 Task: Use the formula "LINEST" in spreadsheet "Project portfolio".
Action: Mouse moved to (377, 243)
Screenshot: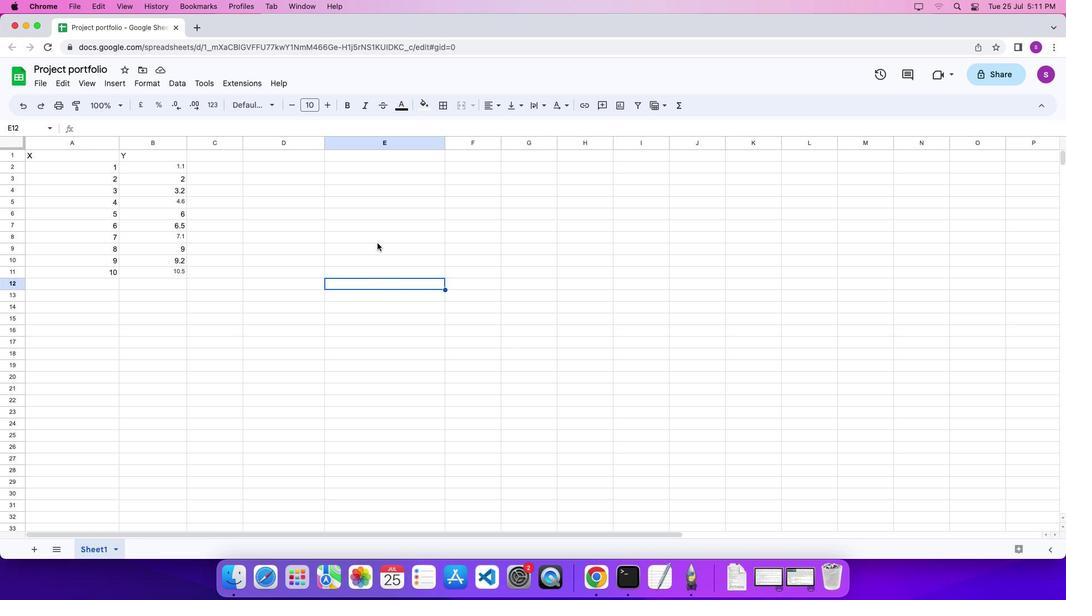 
Action: Mouse pressed left at (377, 243)
Screenshot: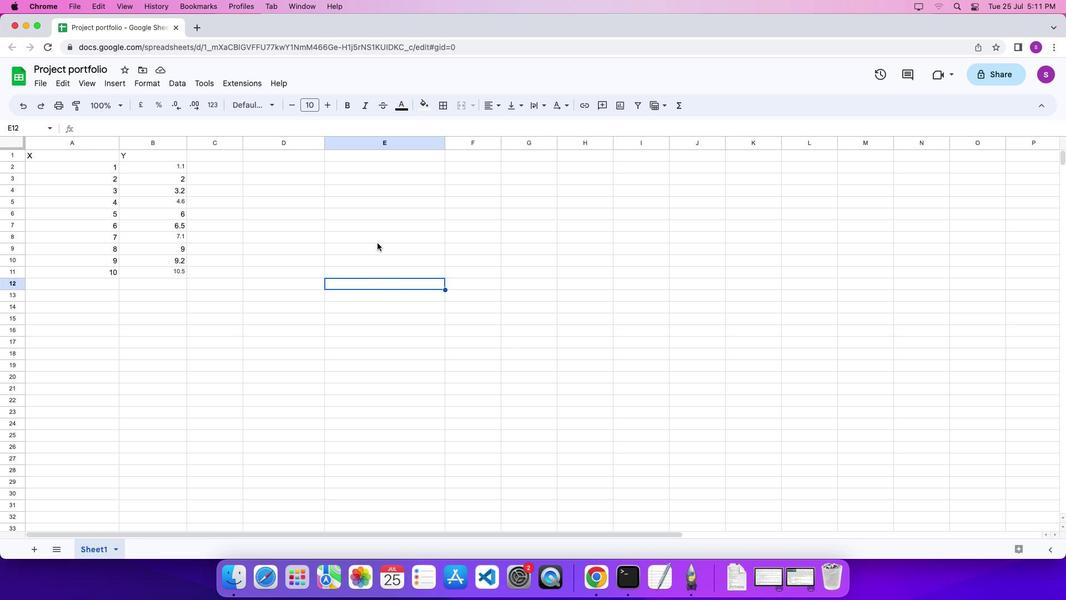 
Action: Mouse pressed left at (377, 243)
Screenshot: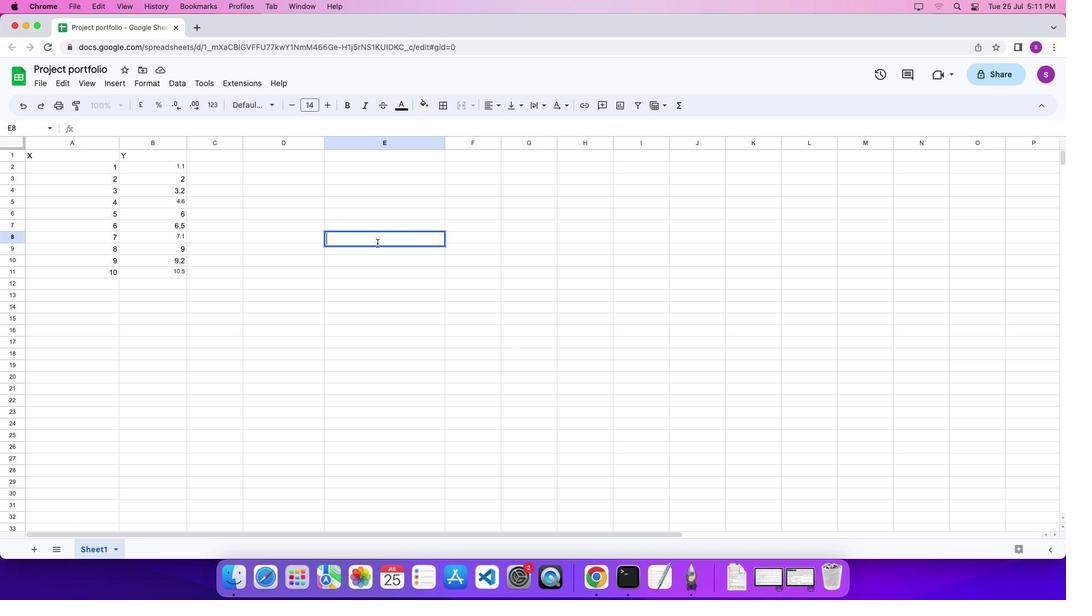 
Action: Key pressed '='
Screenshot: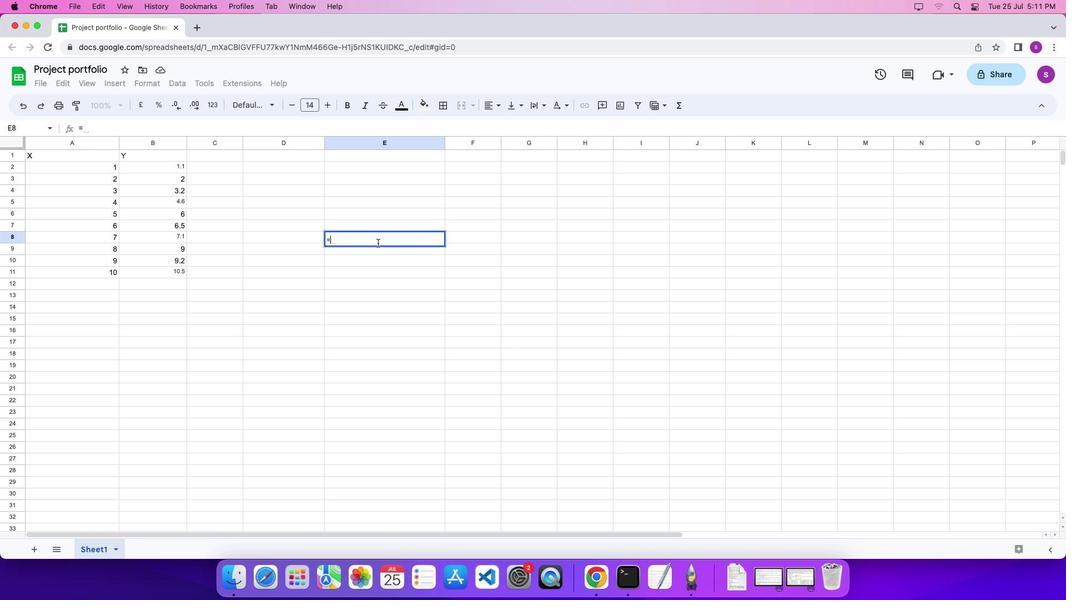 
Action: Mouse moved to (674, 107)
Screenshot: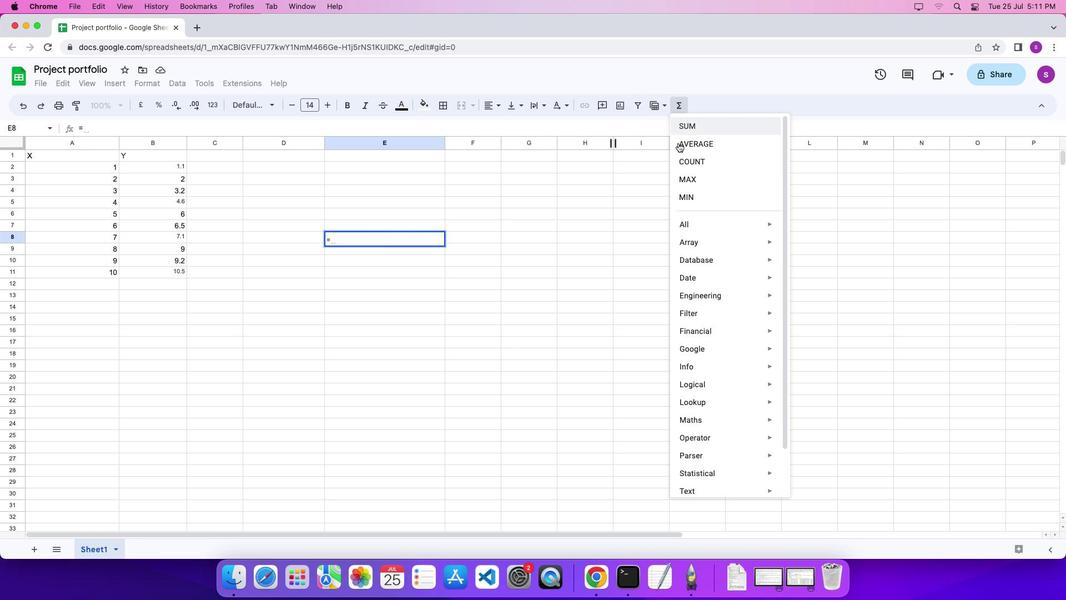 
Action: Mouse pressed left at (674, 107)
Screenshot: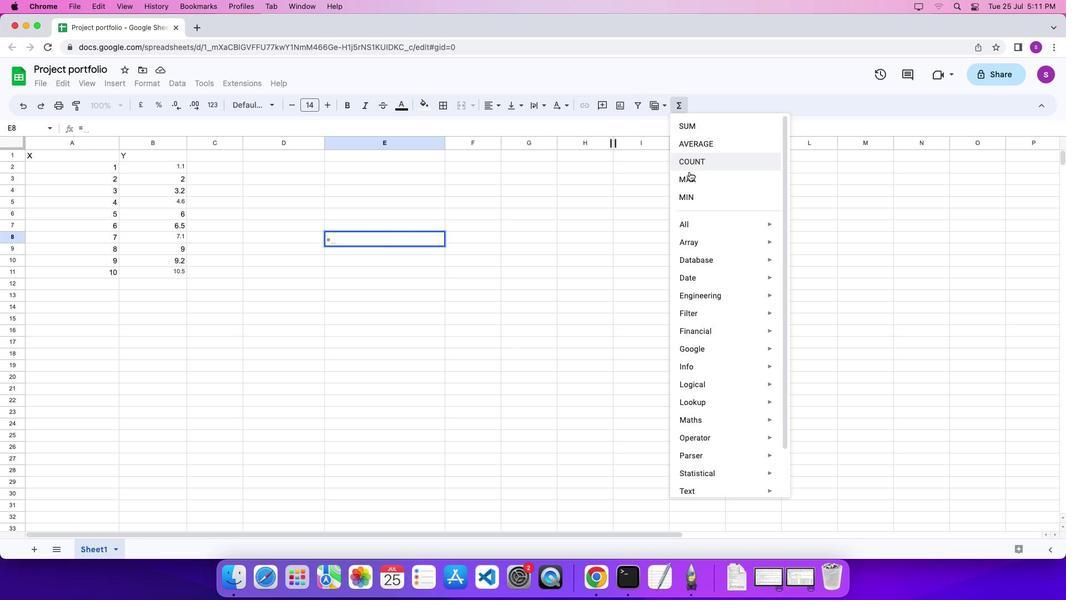 
Action: Mouse moved to (850, 478)
Screenshot: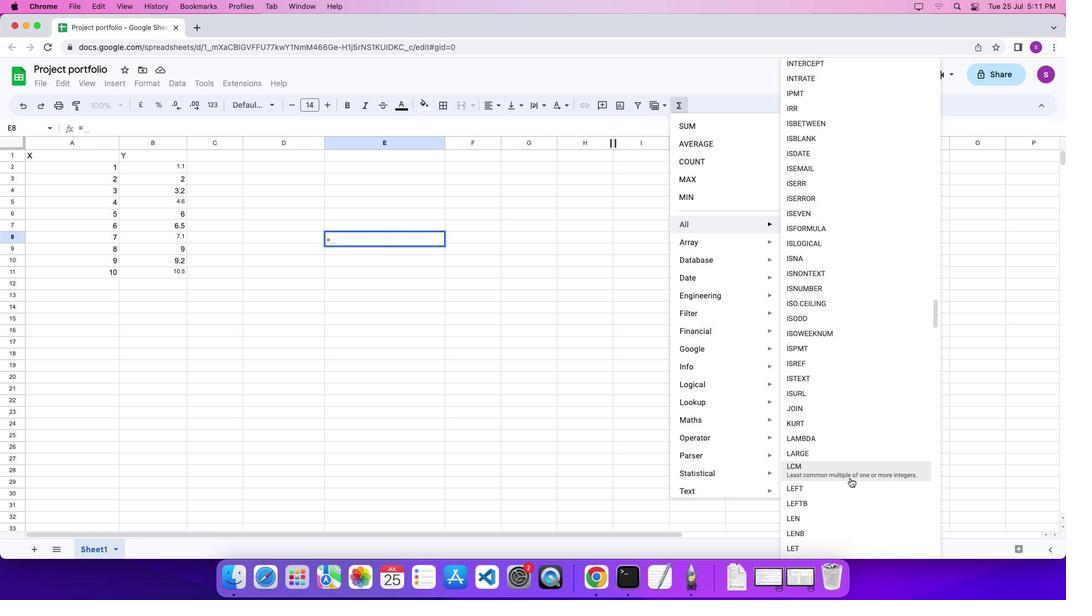 
Action: Mouse scrolled (850, 478) with delta (0, 0)
Screenshot: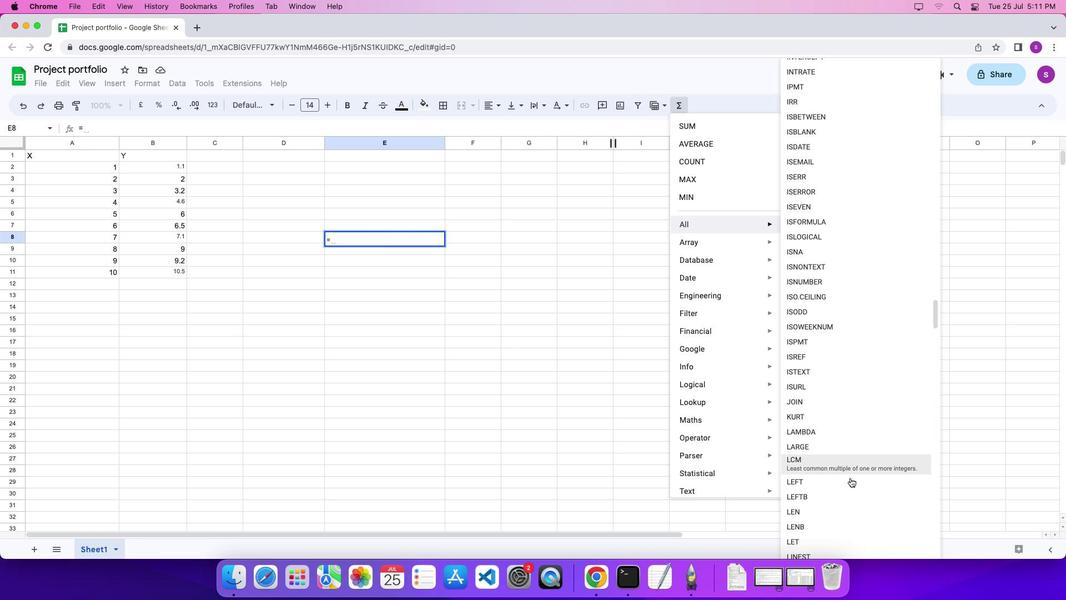
Action: Mouse scrolled (850, 478) with delta (0, 0)
Screenshot: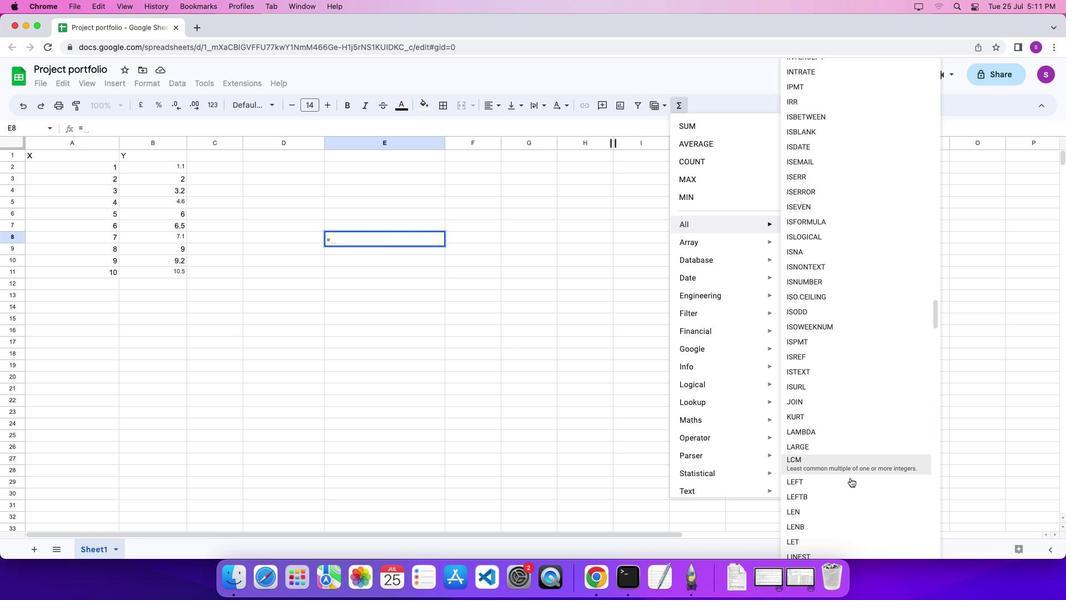 
Action: Mouse scrolled (850, 478) with delta (0, 0)
Screenshot: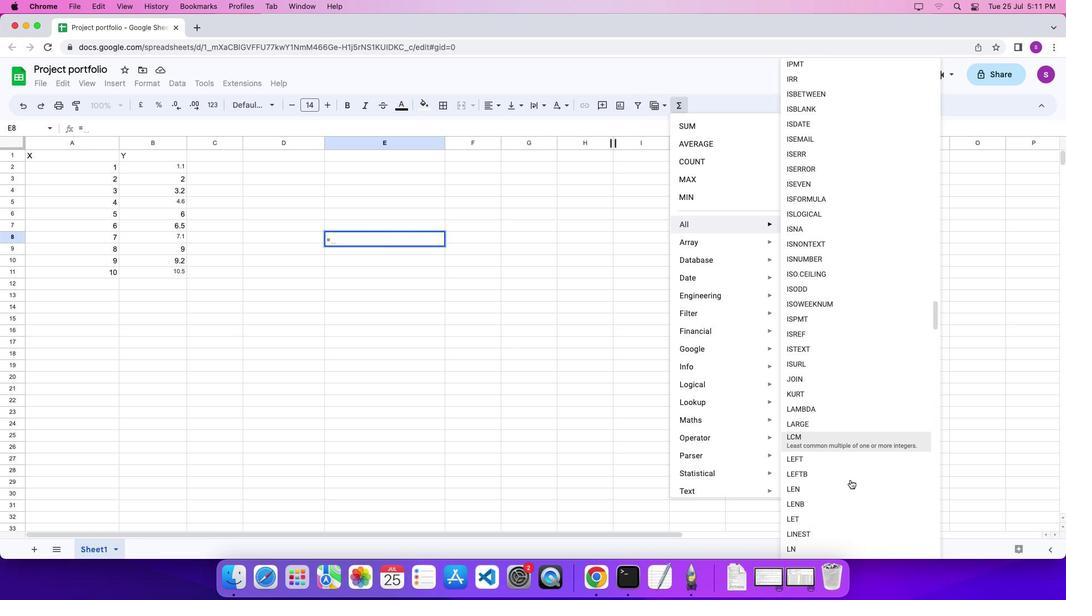 
Action: Mouse scrolled (850, 478) with delta (0, 0)
Screenshot: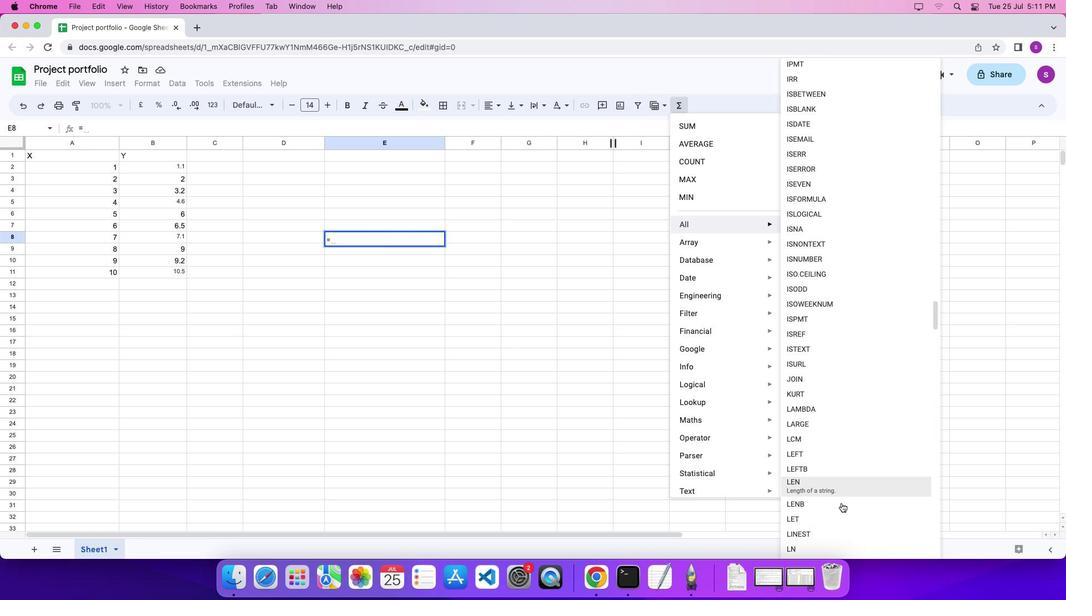 
Action: Mouse moved to (840, 528)
Screenshot: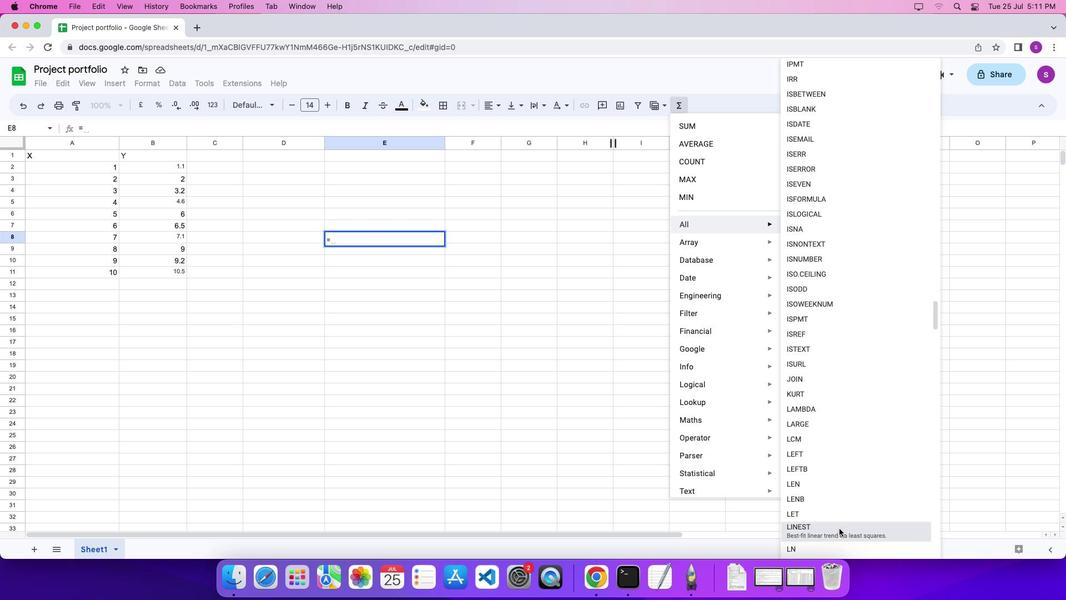
Action: Mouse pressed left at (840, 528)
Screenshot: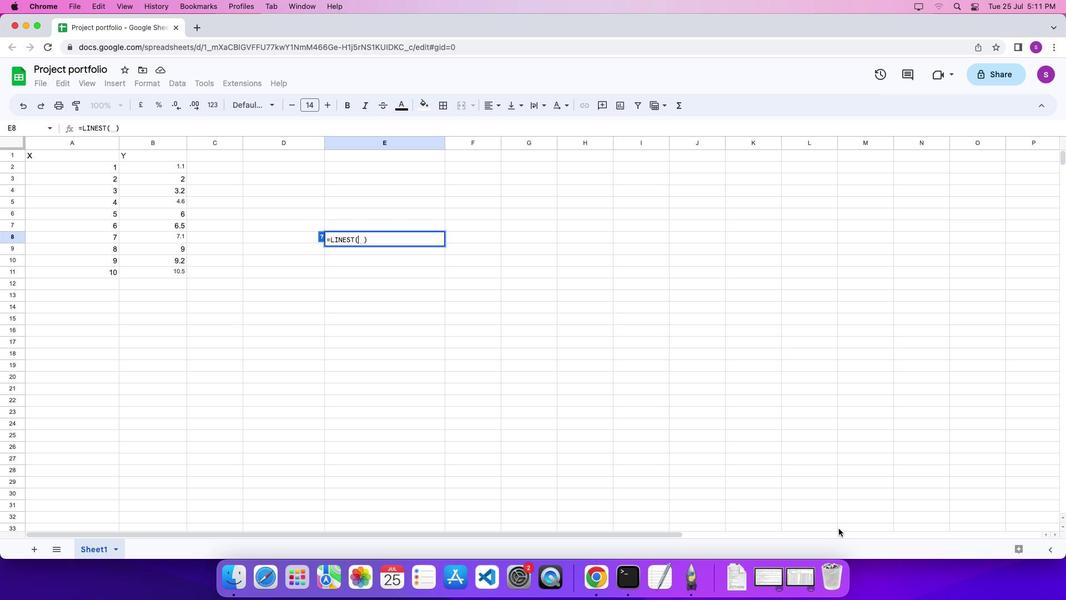 
Action: Mouse moved to (166, 165)
Screenshot: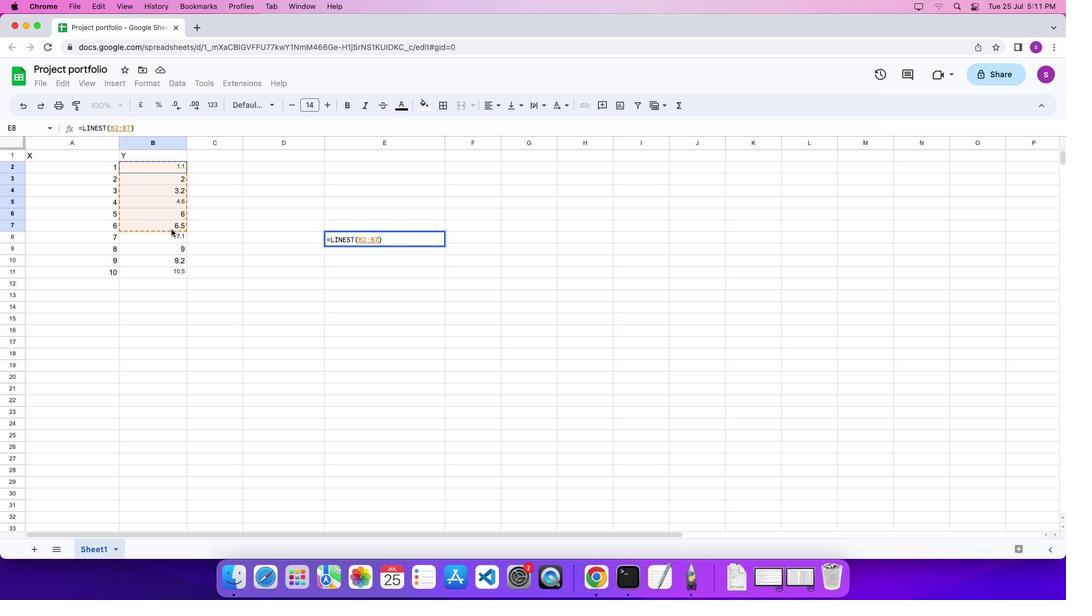 
Action: Mouse pressed left at (166, 165)
Screenshot: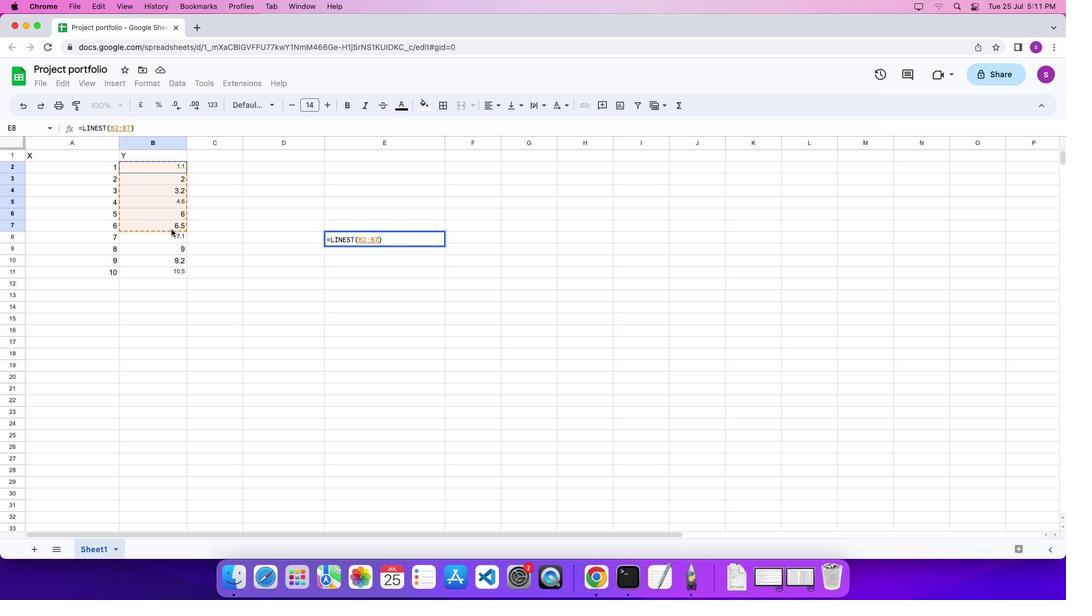 
Action: Mouse moved to (172, 270)
Screenshot: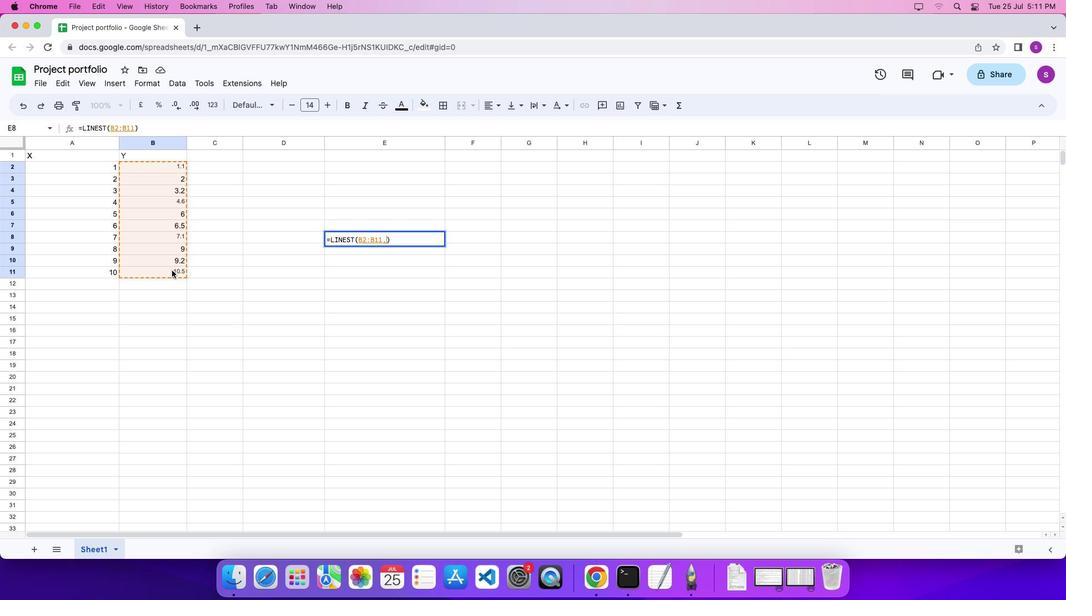 
Action: Key pressed ','
Screenshot: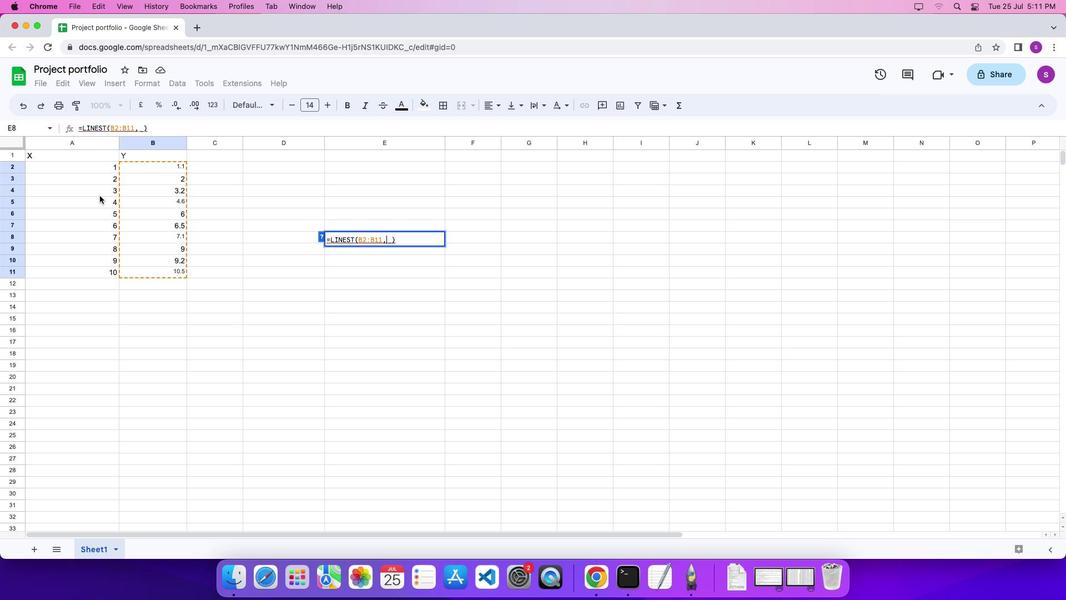 
Action: Mouse moved to (95, 166)
Screenshot: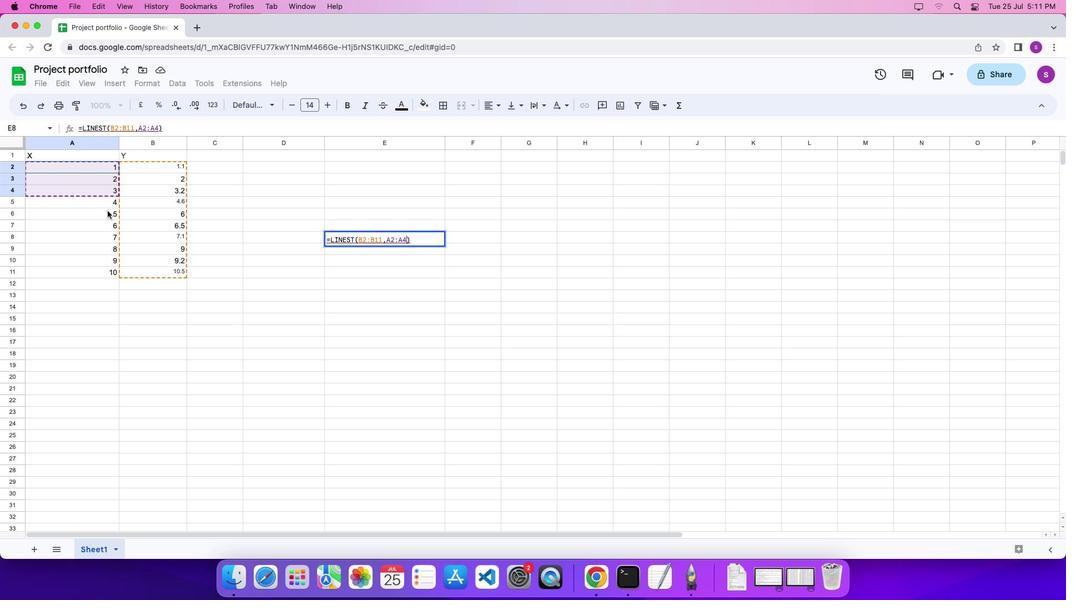 
Action: Mouse pressed left at (95, 166)
Screenshot: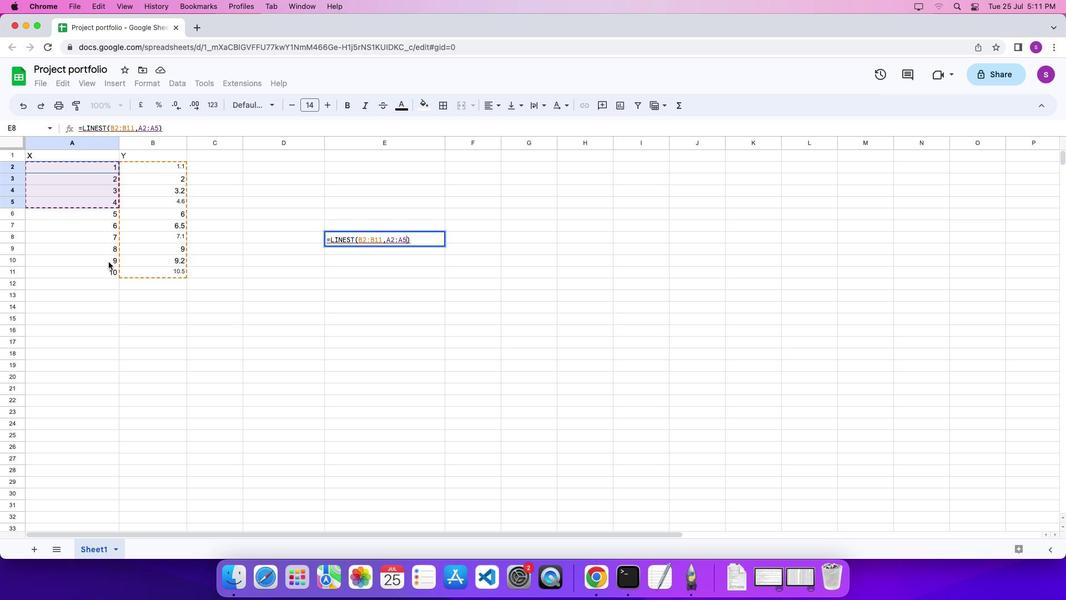 
Action: Mouse moved to (107, 274)
Screenshot: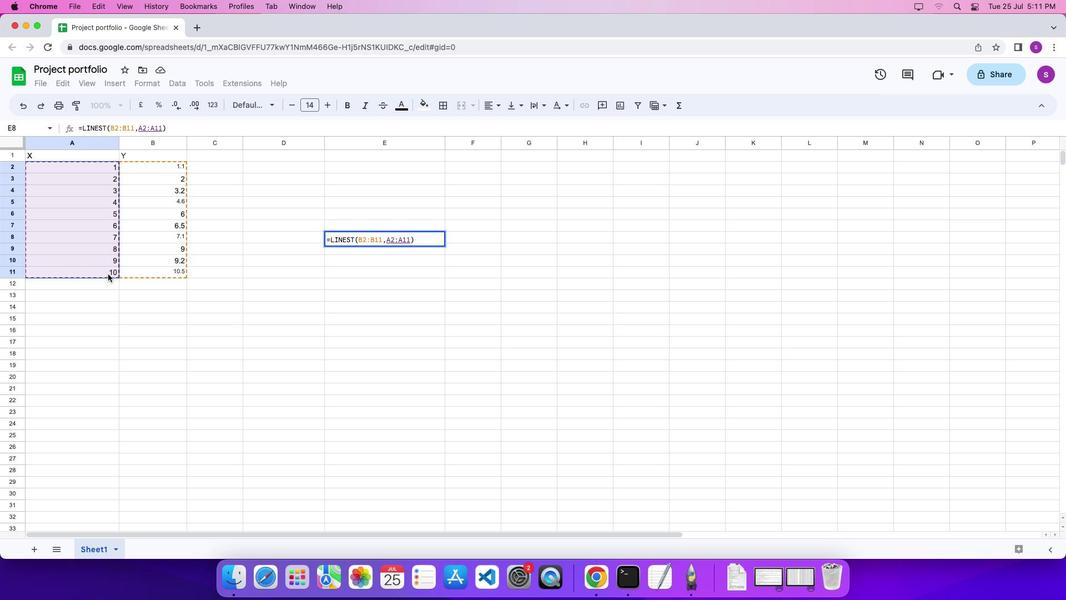 
Action: Key pressed '\x03'
Screenshot: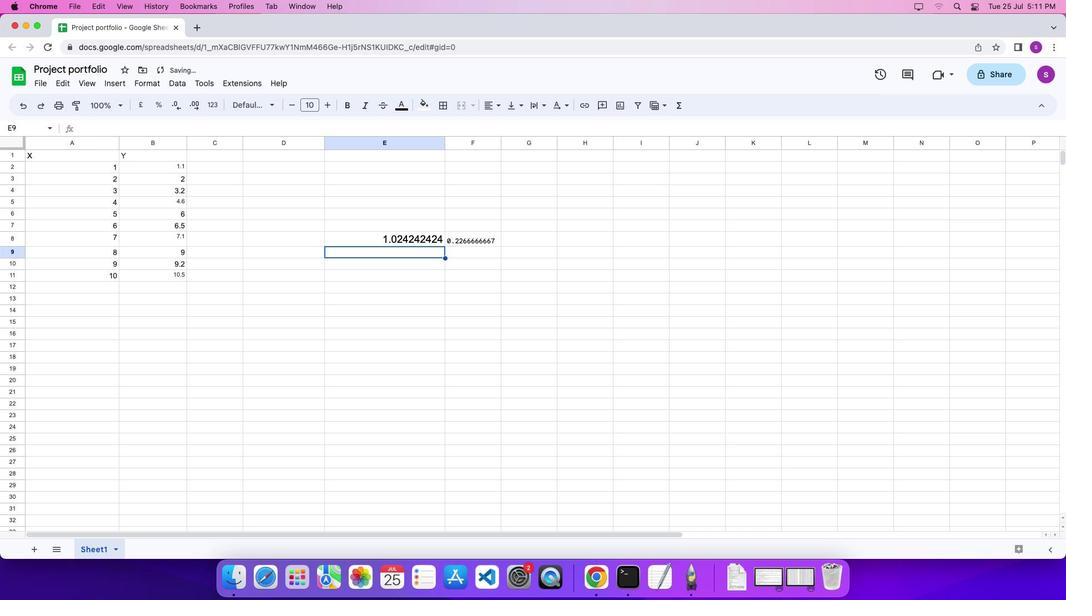 
